 Task: Add a condition where "Group Is not -" in recently solved tickets.
Action: Mouse pressed left at (229, 482)
Screenshot: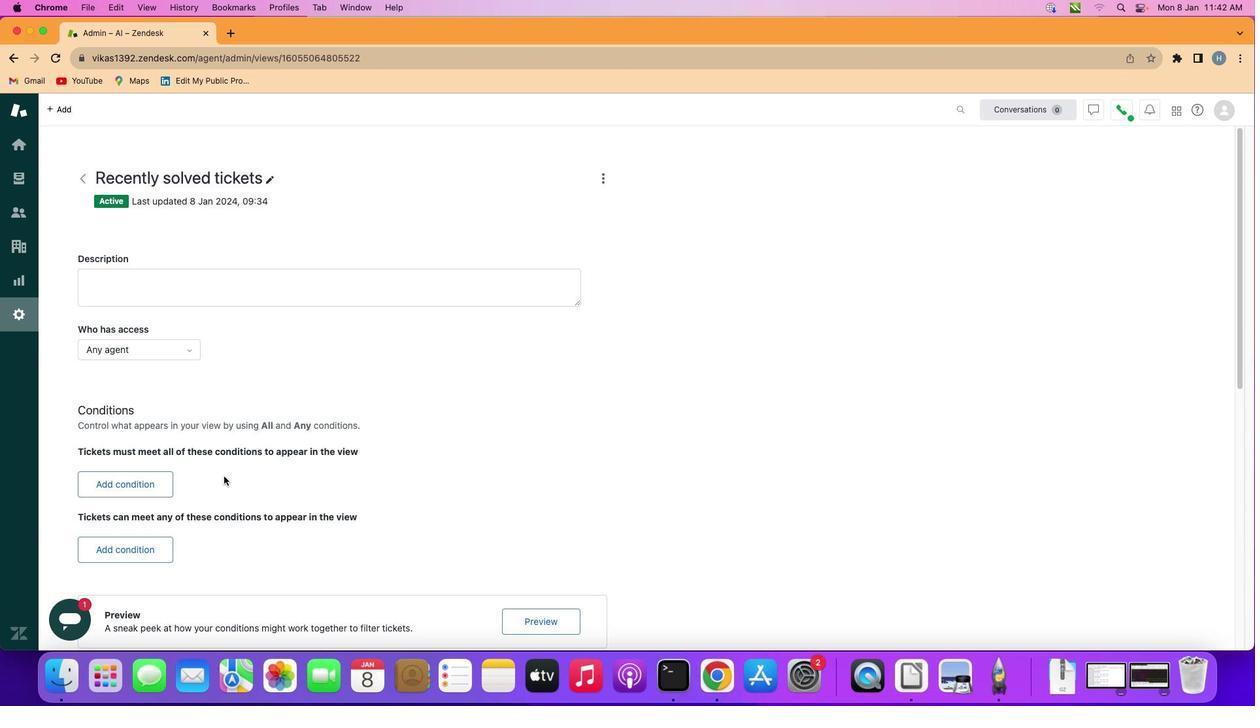 
Action: Mouse moved to (153, 487)
Screenshot: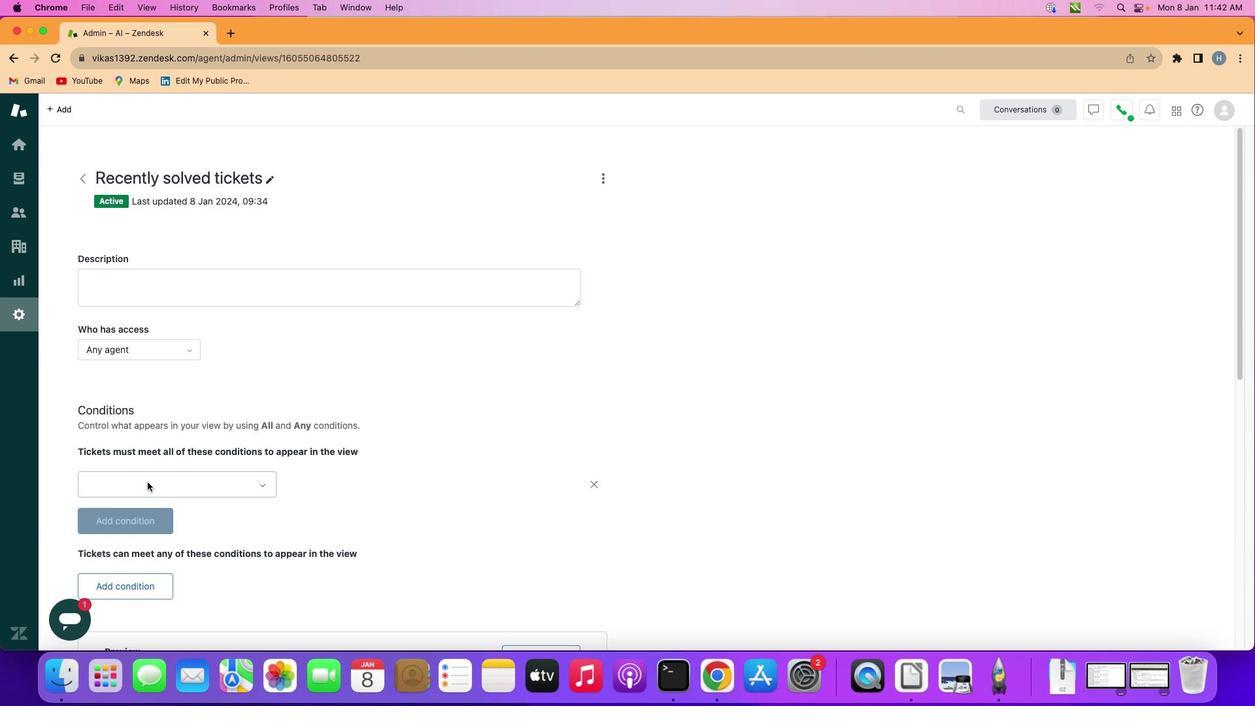
Action: Mouse pressed left at (153, 487)
Screenshot: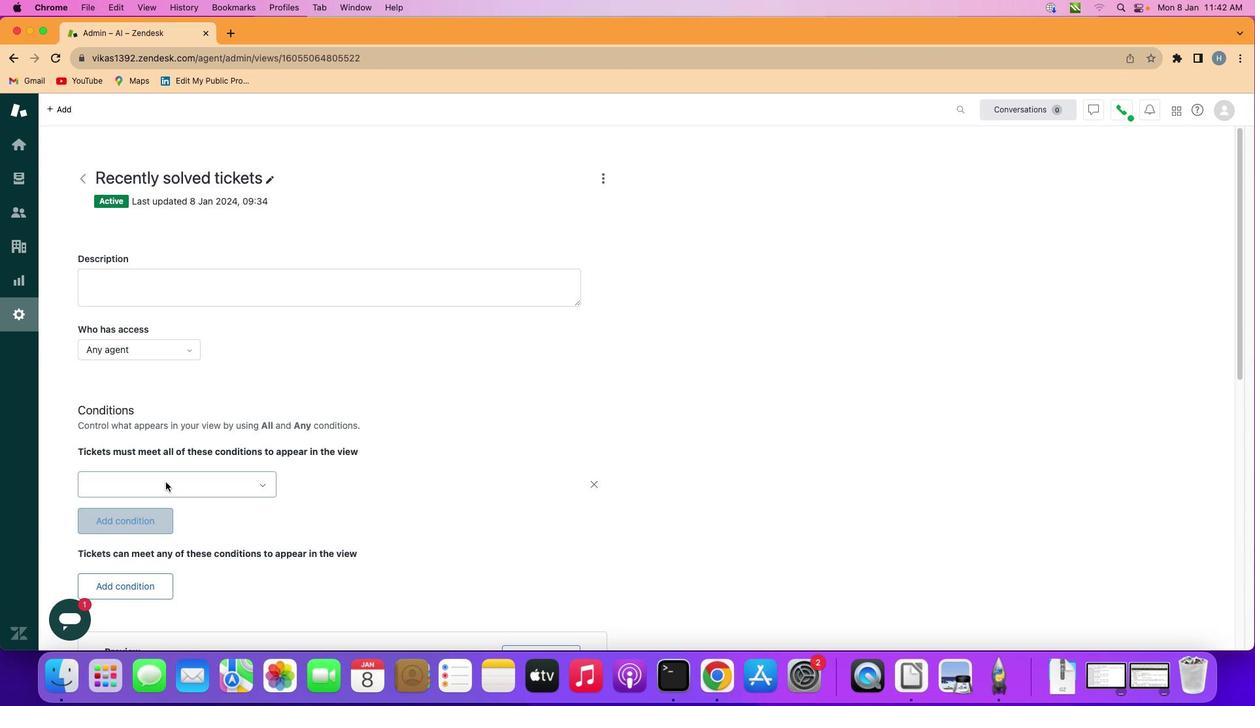 
Action: Mouse moved to (186, 487)
Screenshot: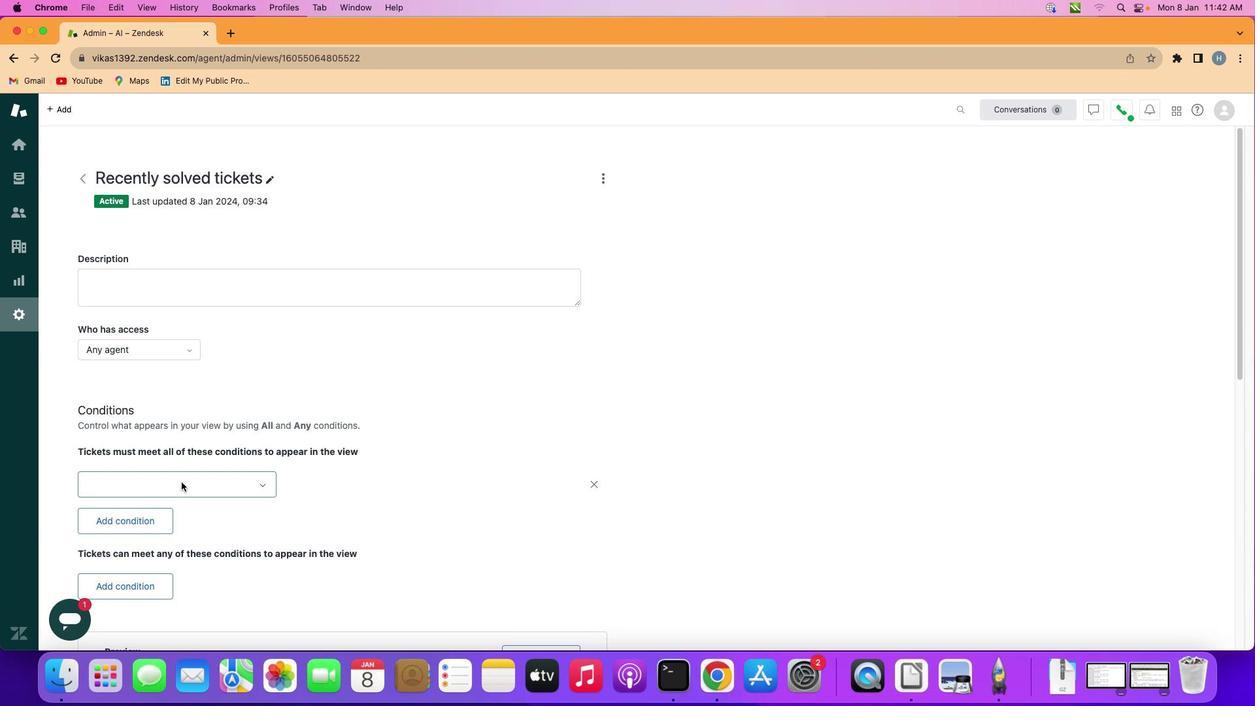 
Action: Mouse pressed left at (186, 487)
Screenshot: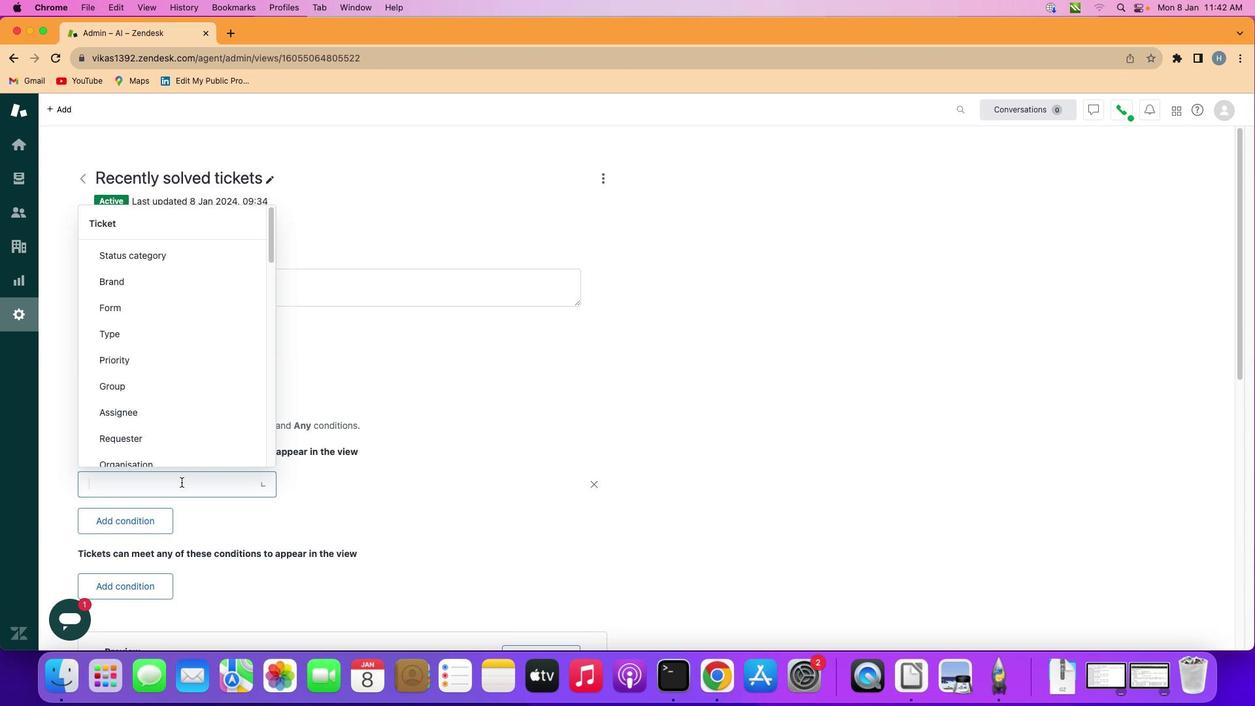 
Action: Mouse moved to (210, 396)
Screenshot: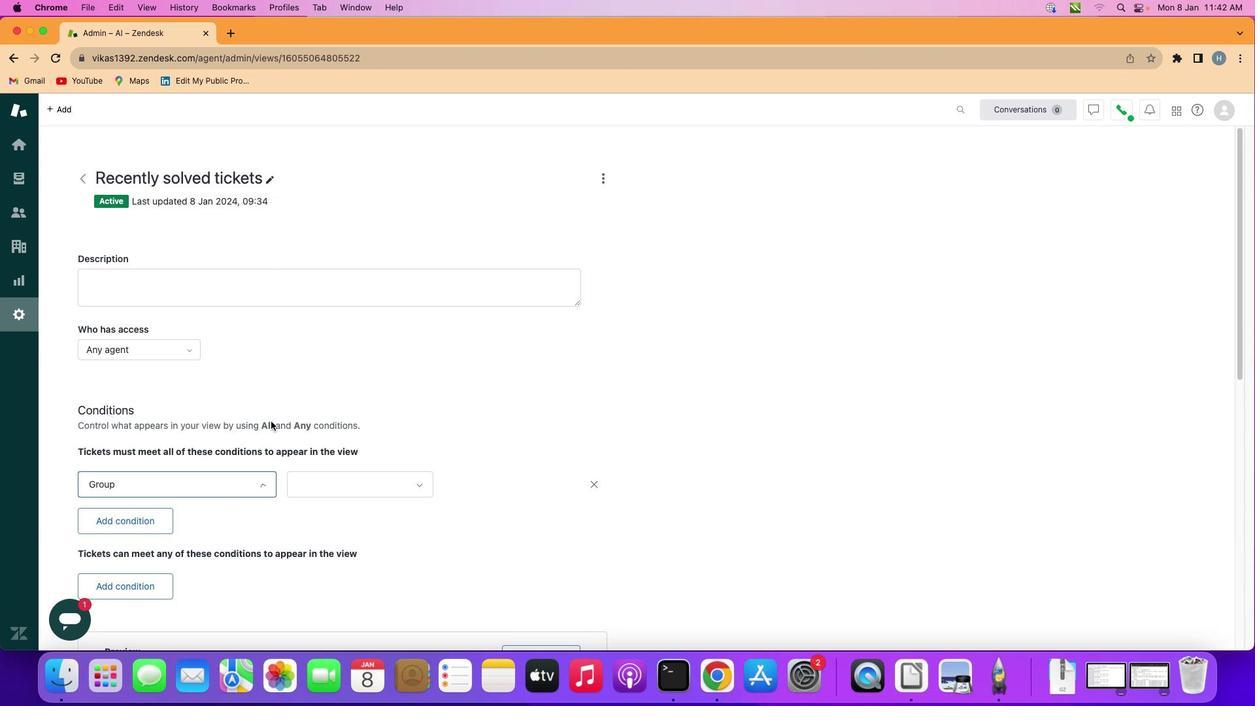 
Action: Mouse pressed left at (210, 396)
Screenshot: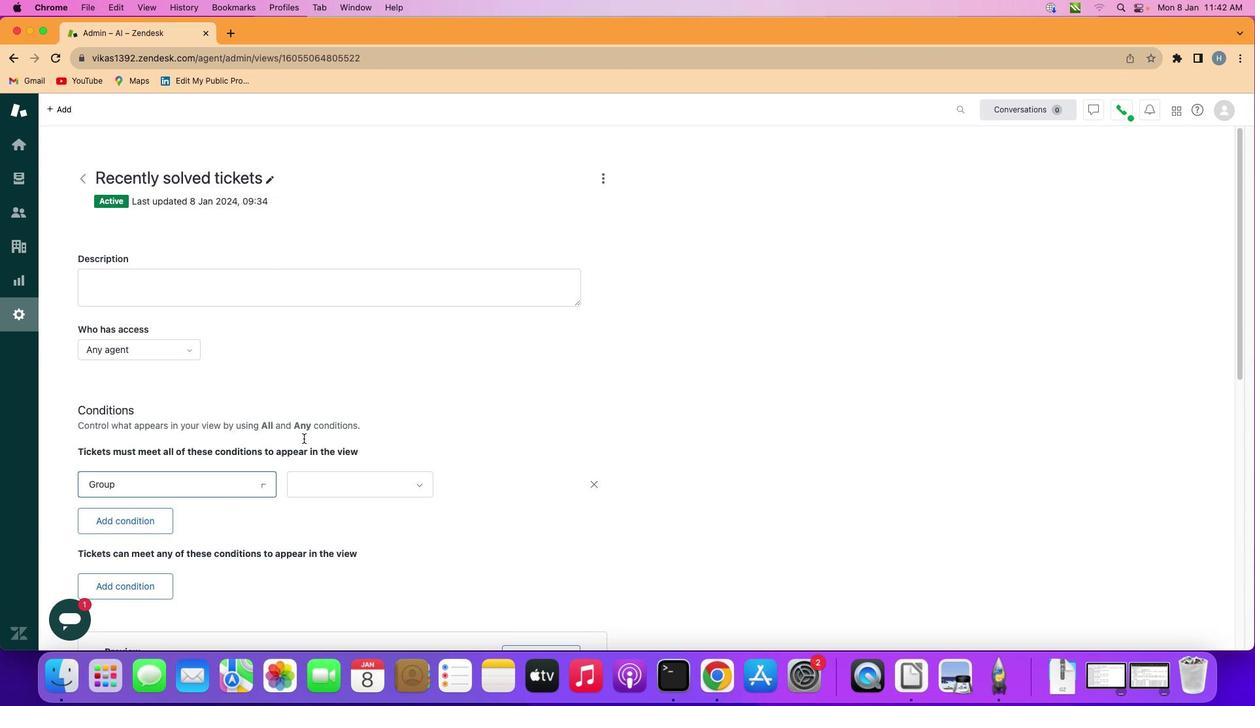 
Action: Mouse moved to (375, 489)
Screenshot: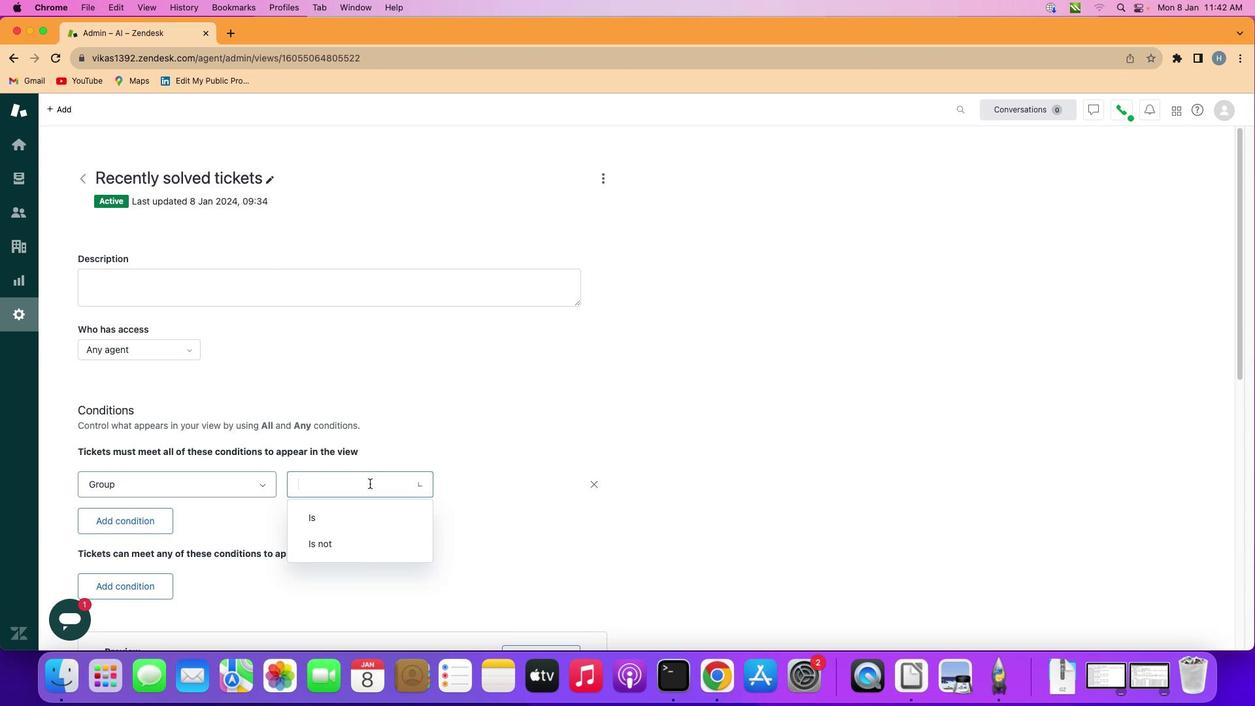 
Action: Mouse pressed left at (375, 489)
Screenshot: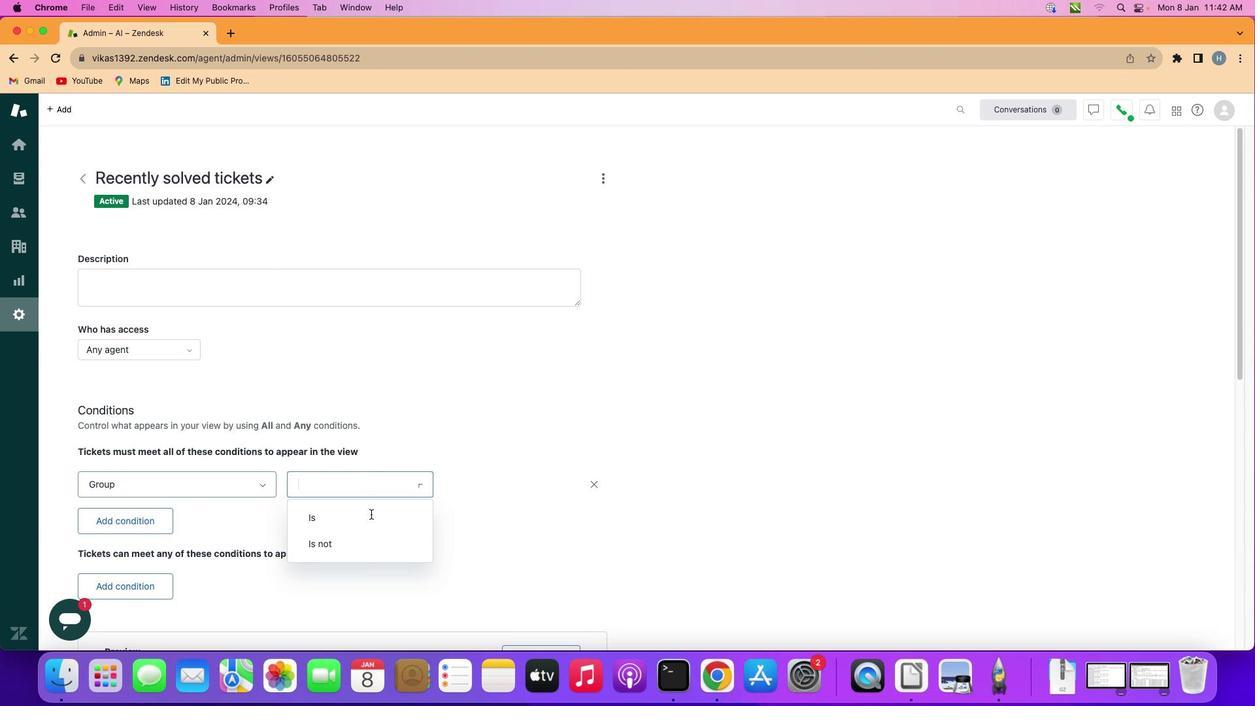 
Action: Mouse moved to (377, 545)
Screenshot: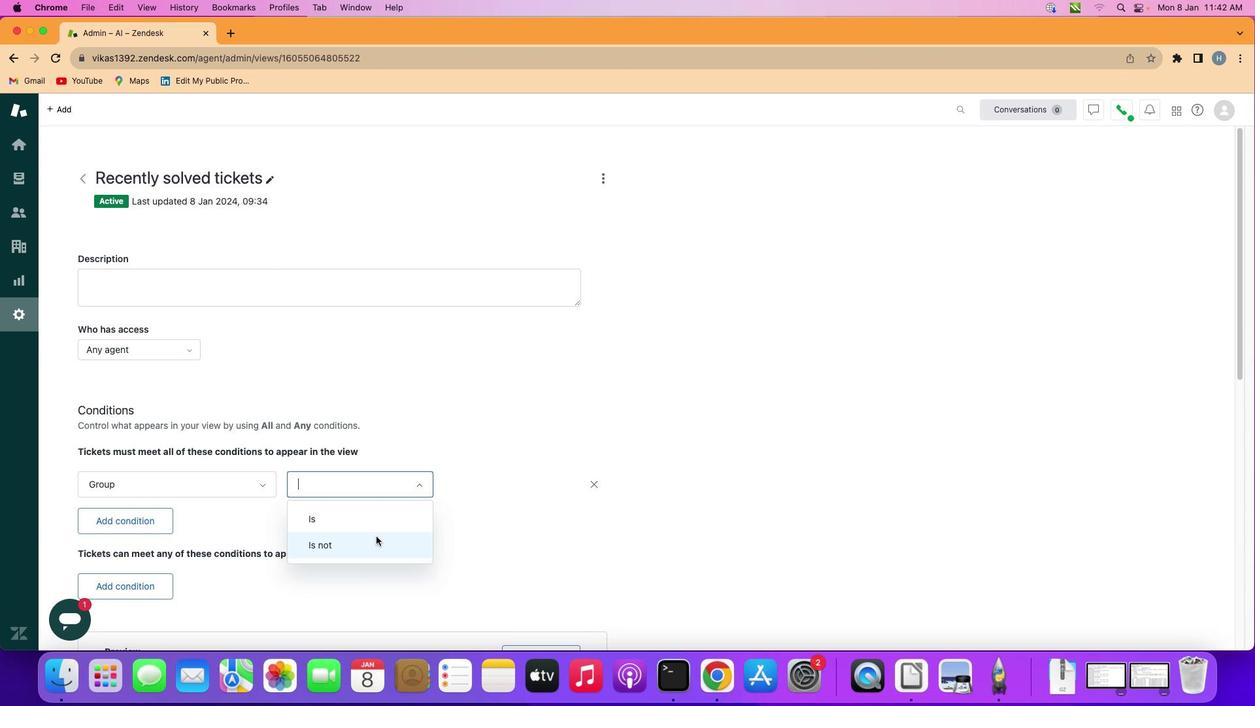 
Action: Mouse pressed left at (377, 545)
Screenshot: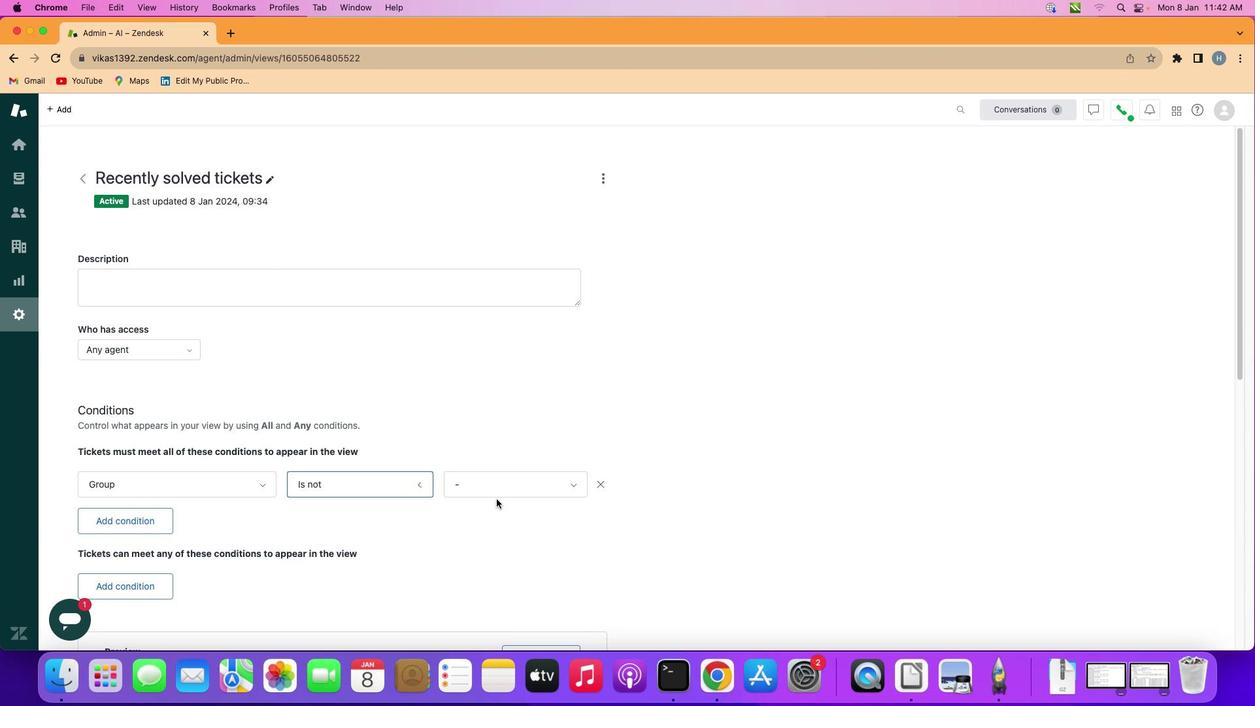 
Action: Mouse moved to (551, 491)
Screenshot: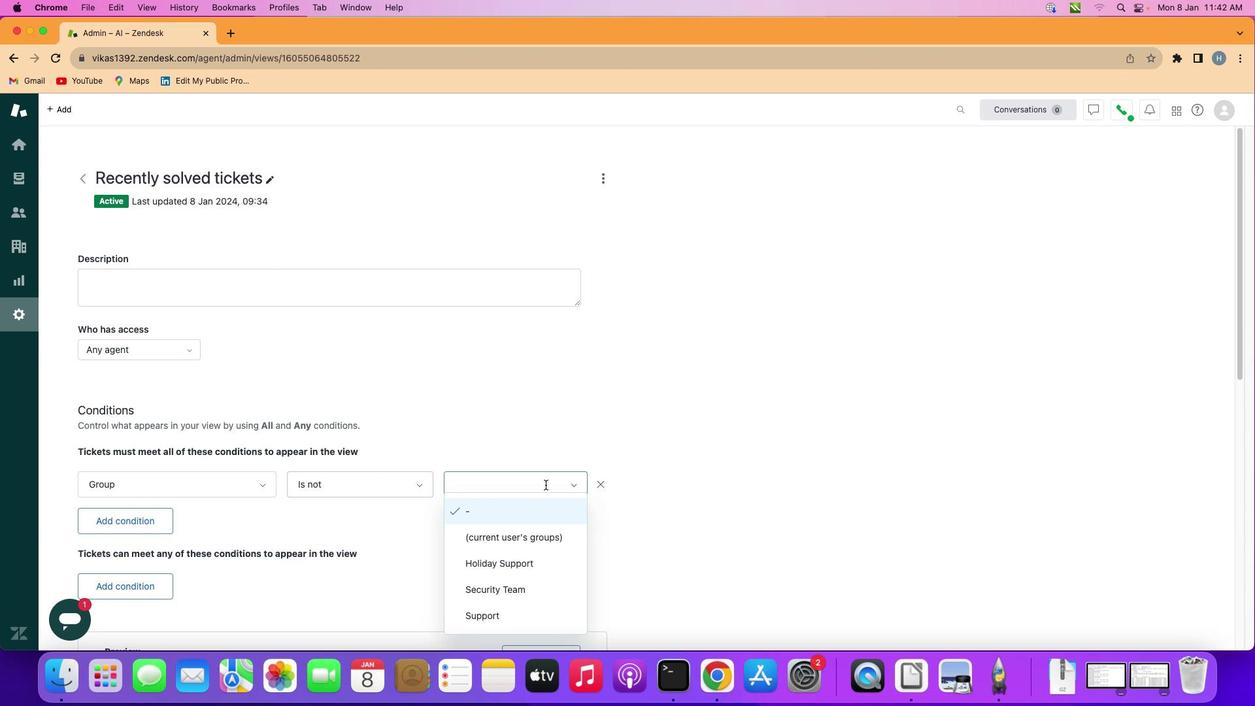
Action: Mouse pressed left at (551, 491)
Screenshot: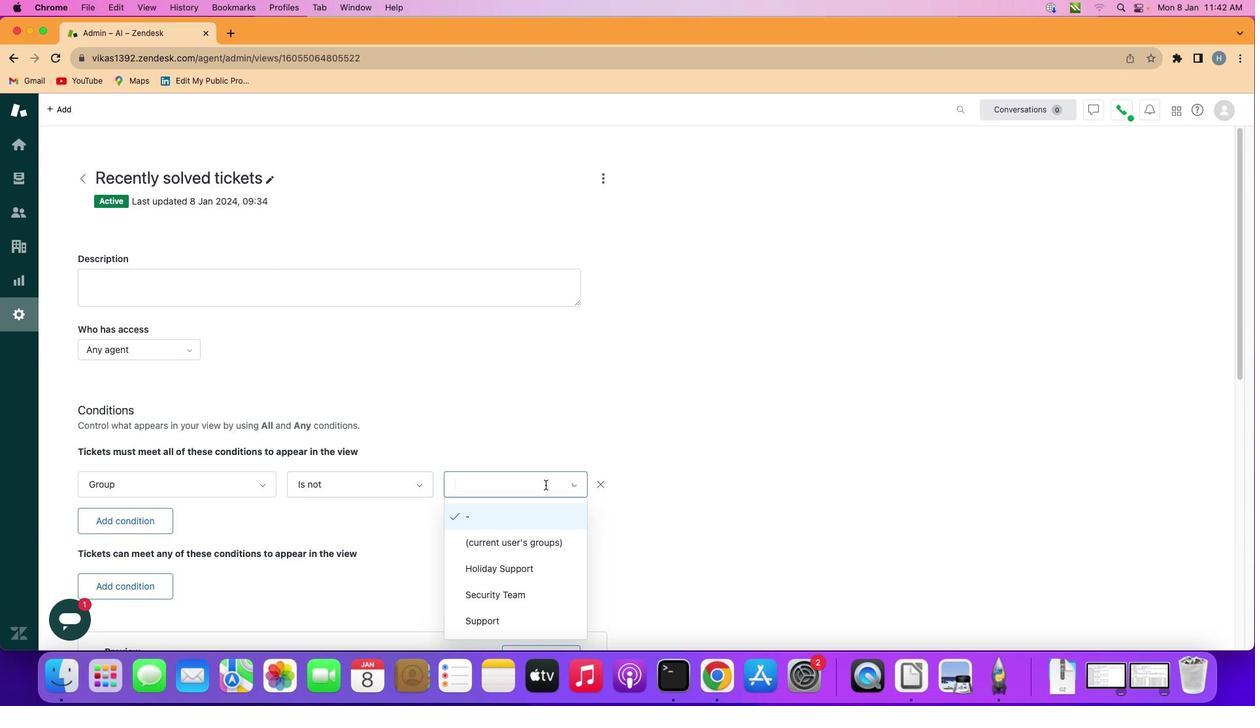 
Action: Mouse moved to (543, 526)
Screenshot: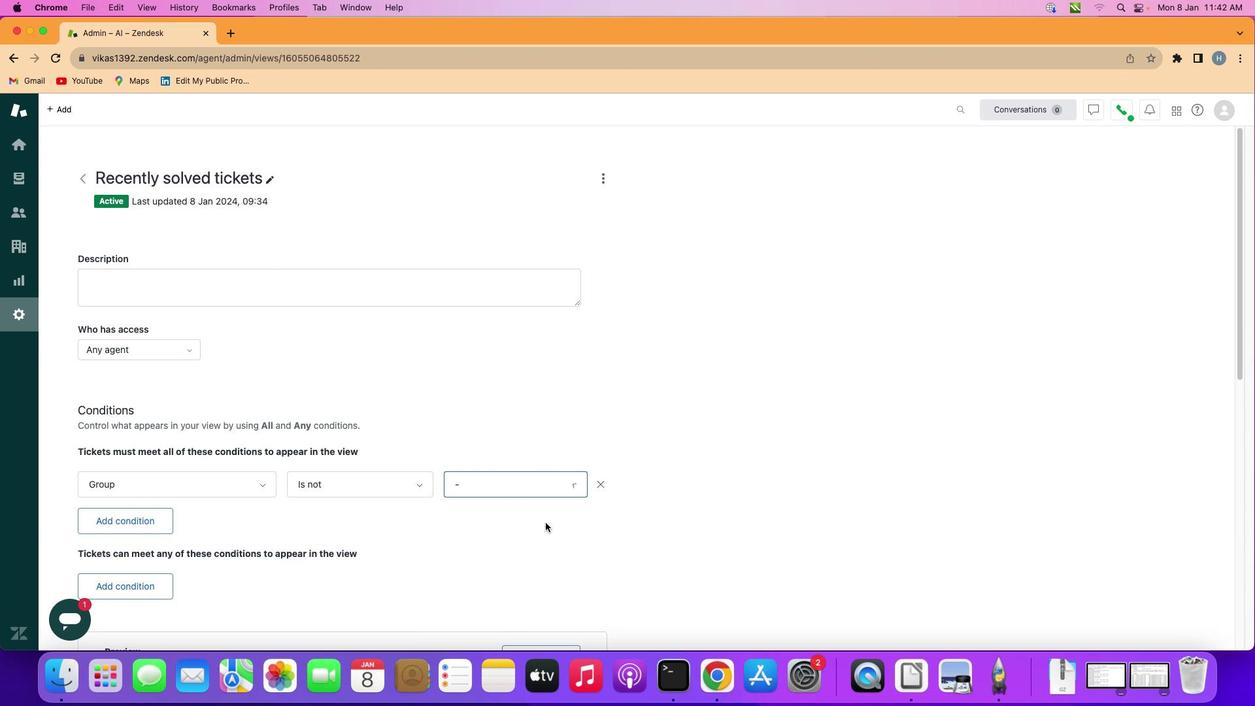 
Action: Mouse pressed left at (543, 526)
Screenshot: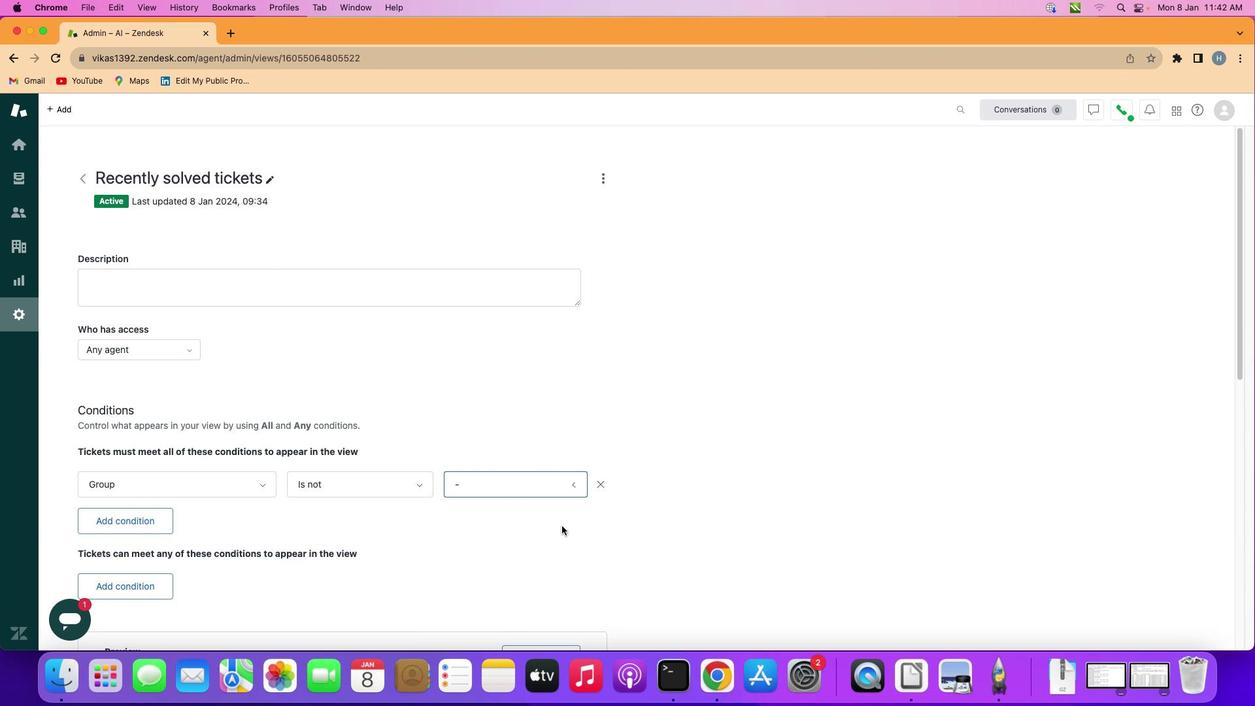 
Action: Mouse moved to (585, 538)
Screenshot: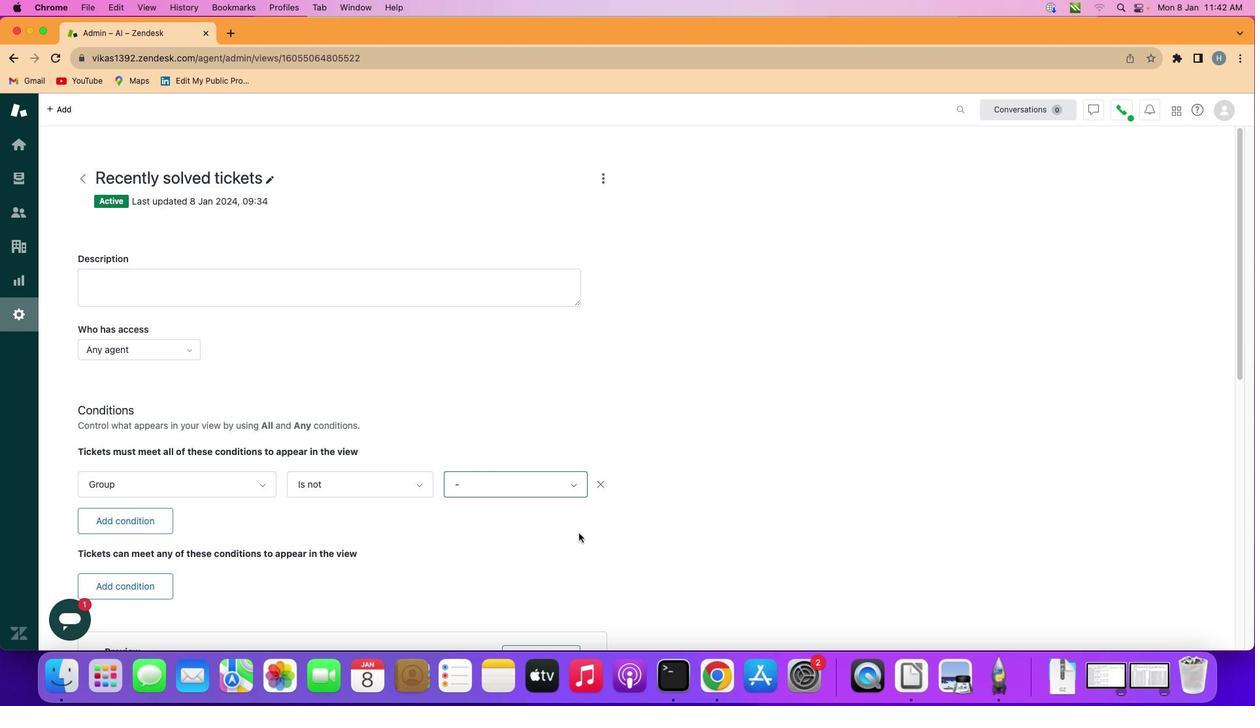 
